 Task: Set the criteria for case escalation
Action: Mouse moved to (15, 360)
Screenshot: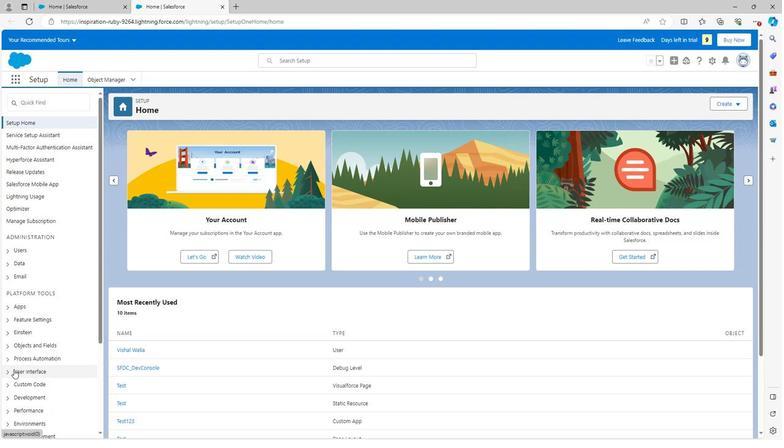 
Action: Mouse scrolled (15, 359) with delta (0, 0)
Screenshot: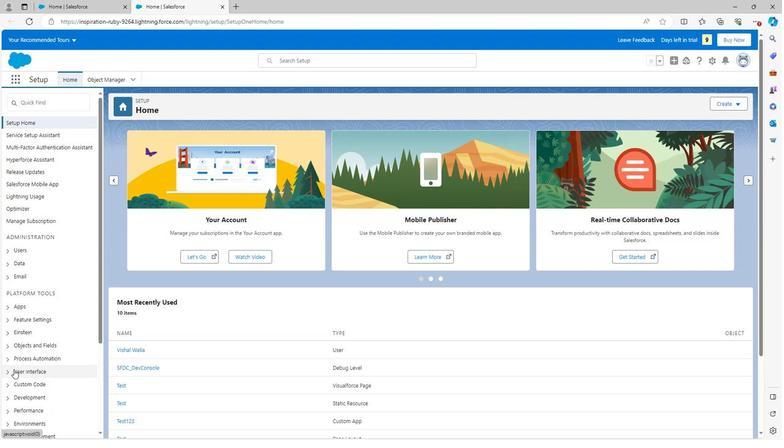 
Action: Mouse scrolled (15, 359) with delta (0, 0)
Screenshot: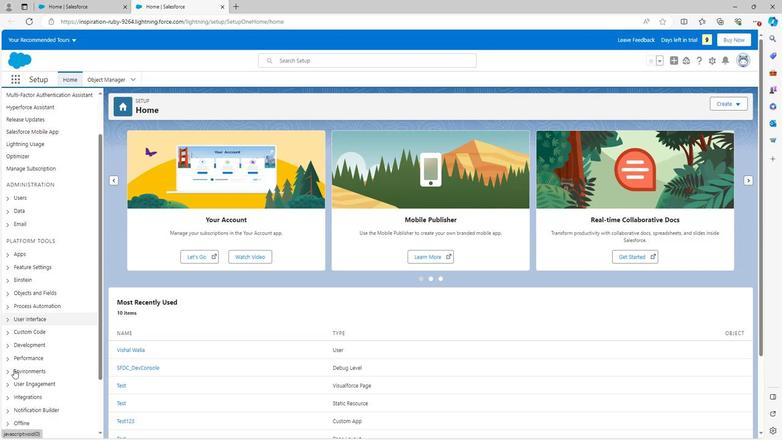 
Action: Mouse moved to (9, 309)
Screenshot: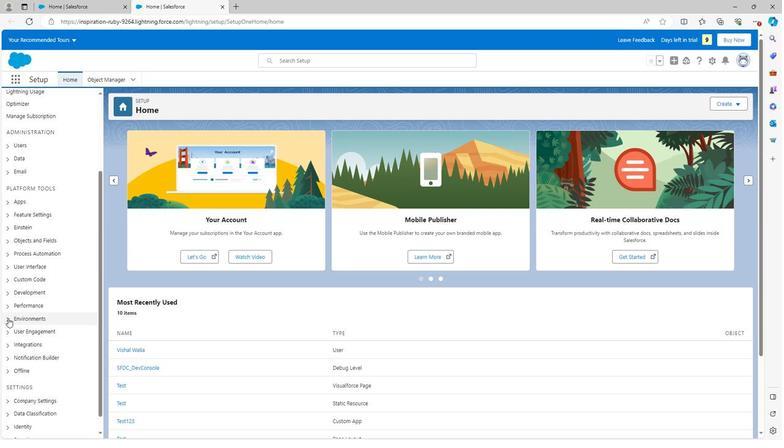
Action: Mouse pressed left at (9, 309)
Screenshot: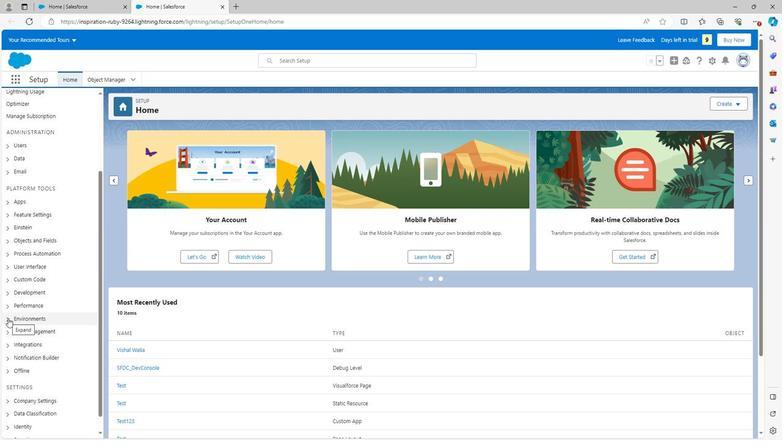 
Action: Mouse moved to (17, 372)
Screenshot: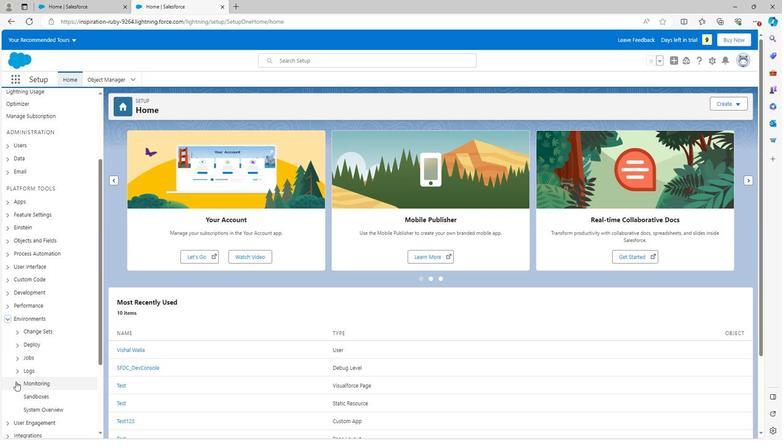 
Action: Mouse pressed left at (17, 372)
Screenshot: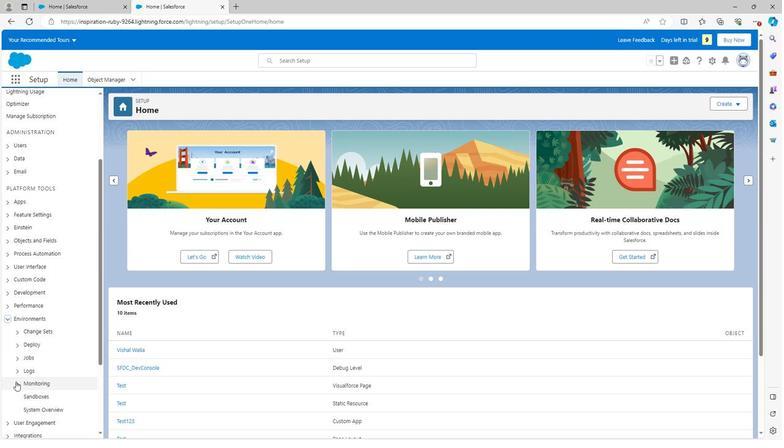 
Action: Mouse moved to (58, 389)
Screenshot: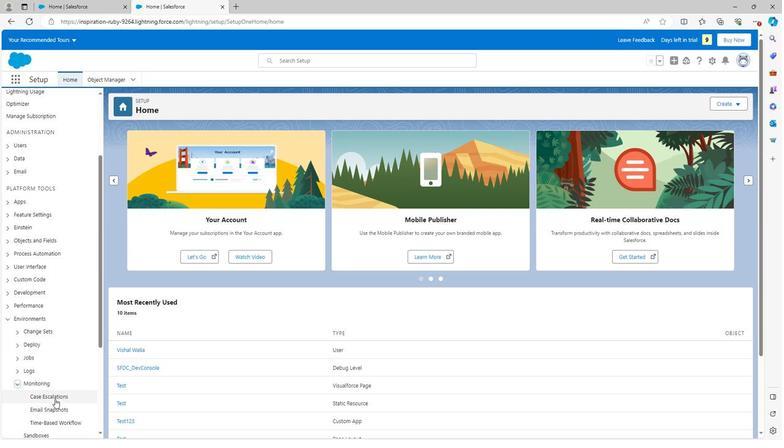 
Action: Mouse pressed left at (58, 389)
Screenshot: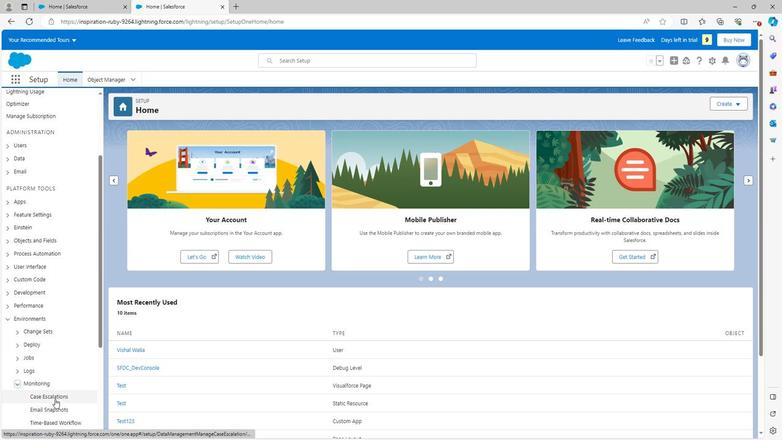 
Action: Mouse moved to (162, 167)
Screenshot: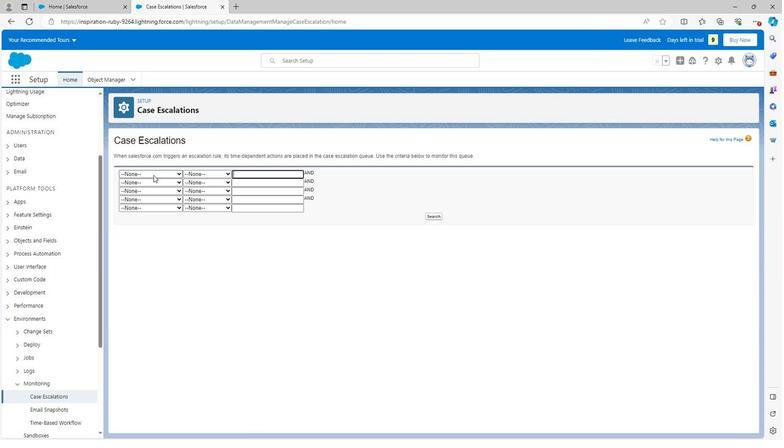 
Action: Mouse pressed left at (162, 167)
Screenshot: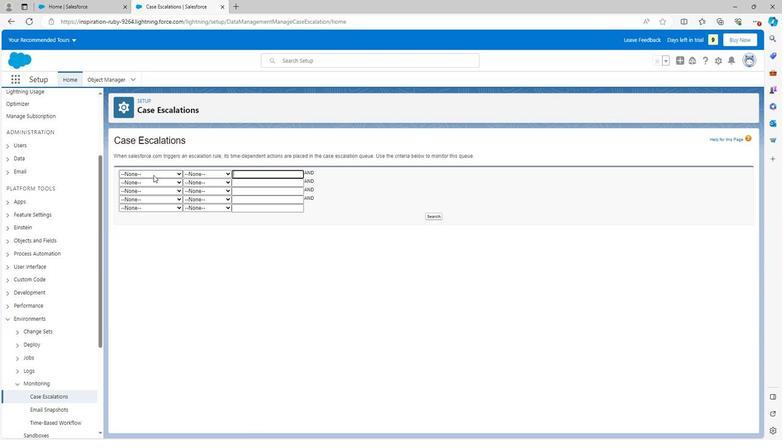 
Action: Mouse moved to (152, 190)
Screenshot: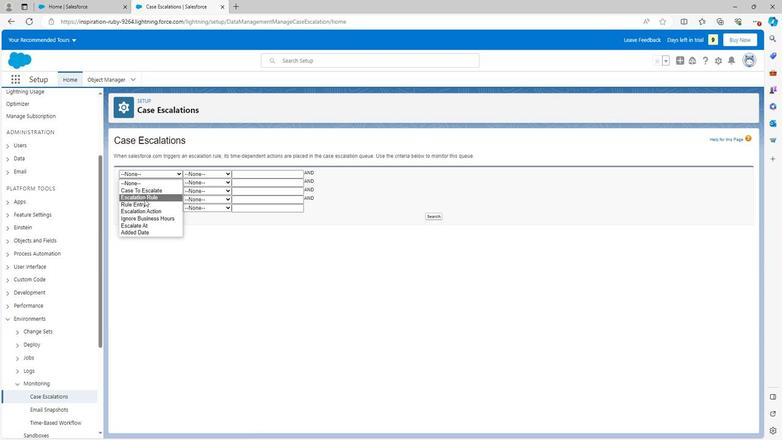 
Action: Mouse pressed left at (152, 190)
Screenshot: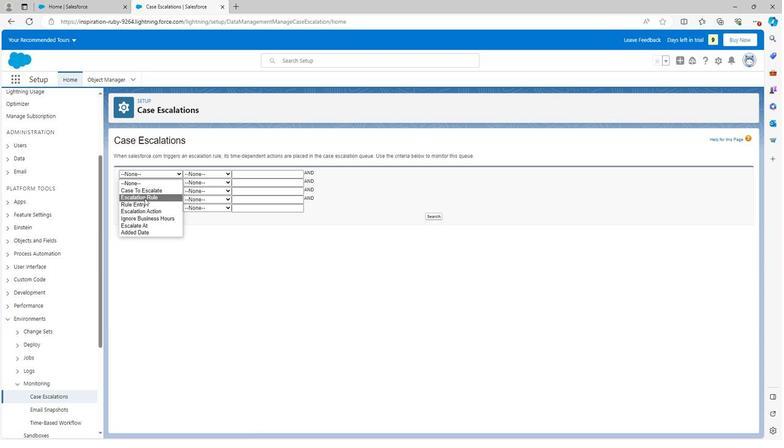 
Action: Mouse moved to (214, 163)
Screenshot: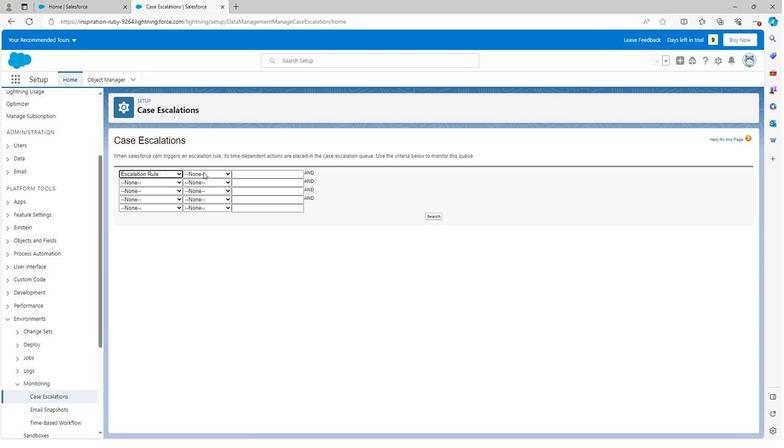 
Action: Mouse pressed left at (214, 163)
Screenshot: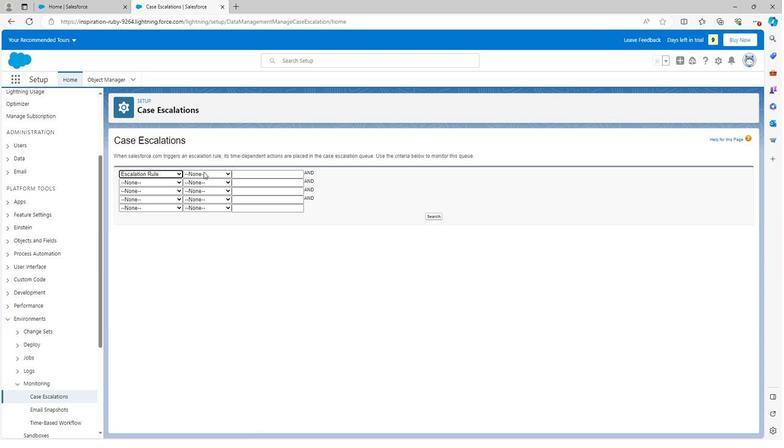 
Action: Mouse moved to (205, 180)
Screenshot: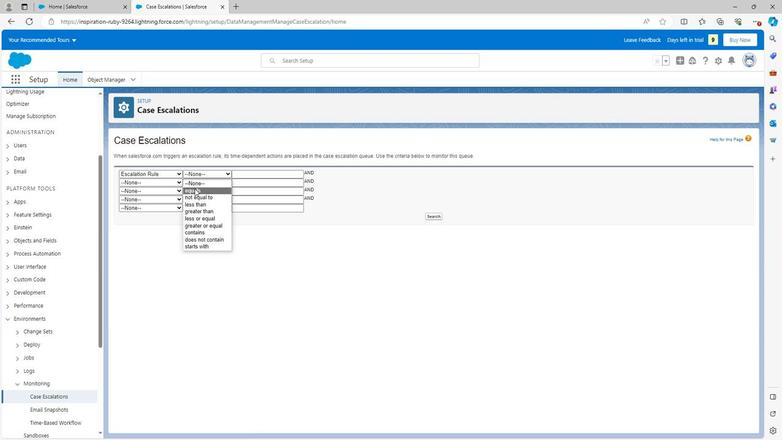 
Action: Mouse pressed left at (205, 180)
Screenshot: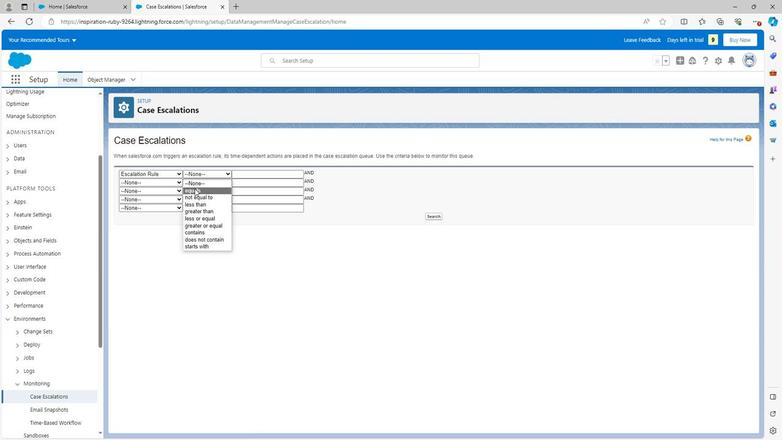 
Action: Mouse moved to (257, 164)
Screenshot: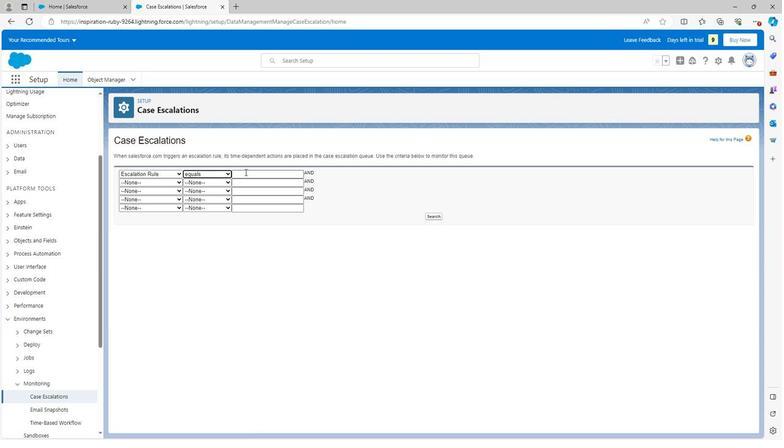 
Action: Mouse pressed left at (257, 164)
Screenshot: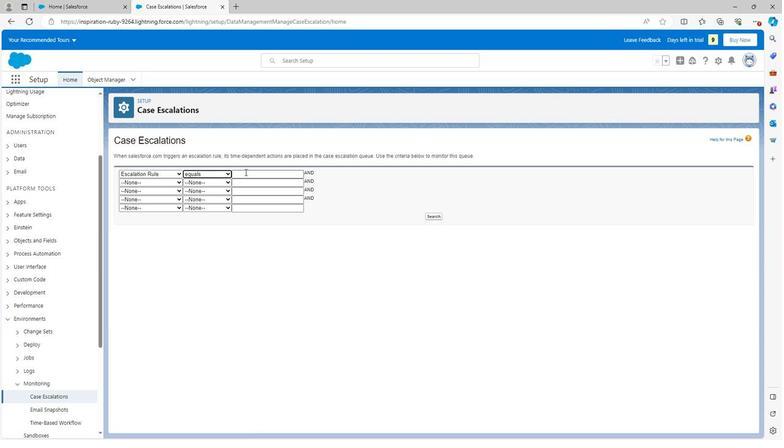 
Action: Mouse moved to (270, 190)
Screenshot: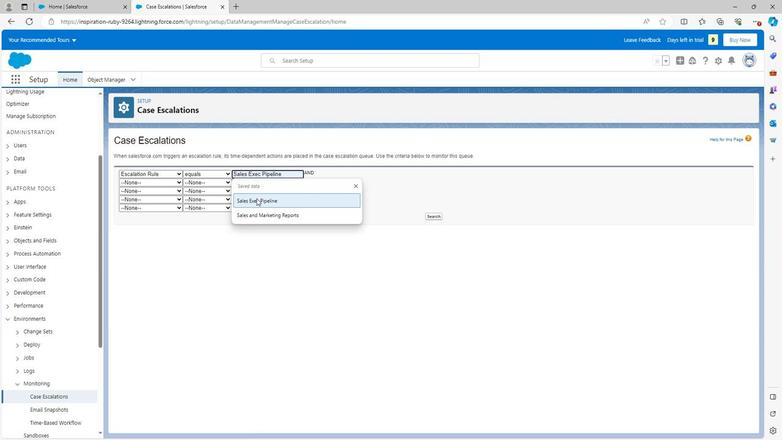 
Action: Mouse pressed left at (270, 190)
Screenshot: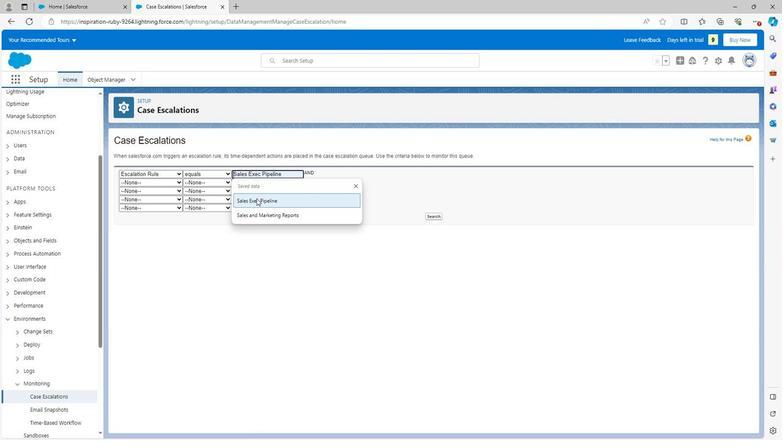 
Action: Mouse moved to (450, 206)
Screenshot: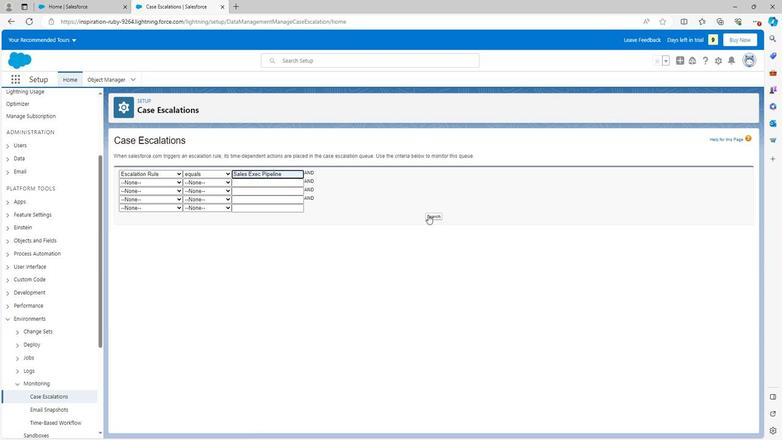 
Action: Mouse pressed left at (450, 206)
Screenshot: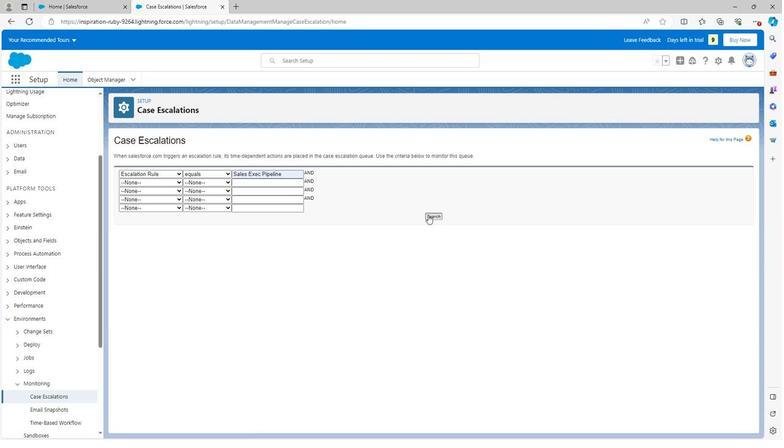 
Action: Mouse moved to (317, 251)
Screenshot: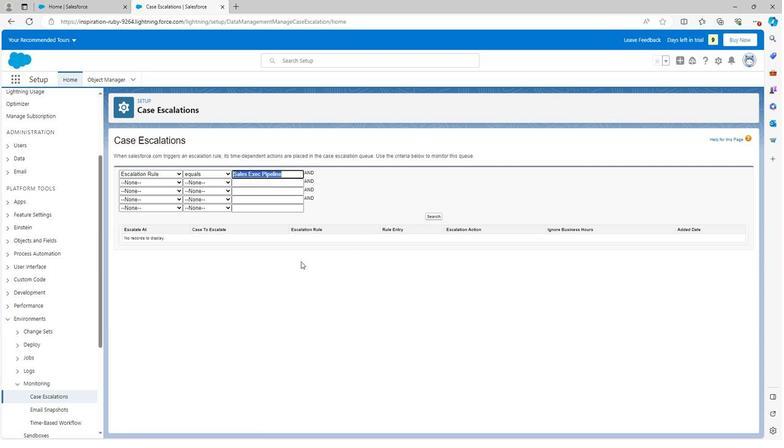 
